 Task: Create New Vendor with Vendor Name: Quill Corporation, Billing Address Line1: 79 Depot Road, Billing Address Line2: Amarillo, Billing Address Line3: NY 10977
Action: Mouse moved to (157, 27)
Screenshot: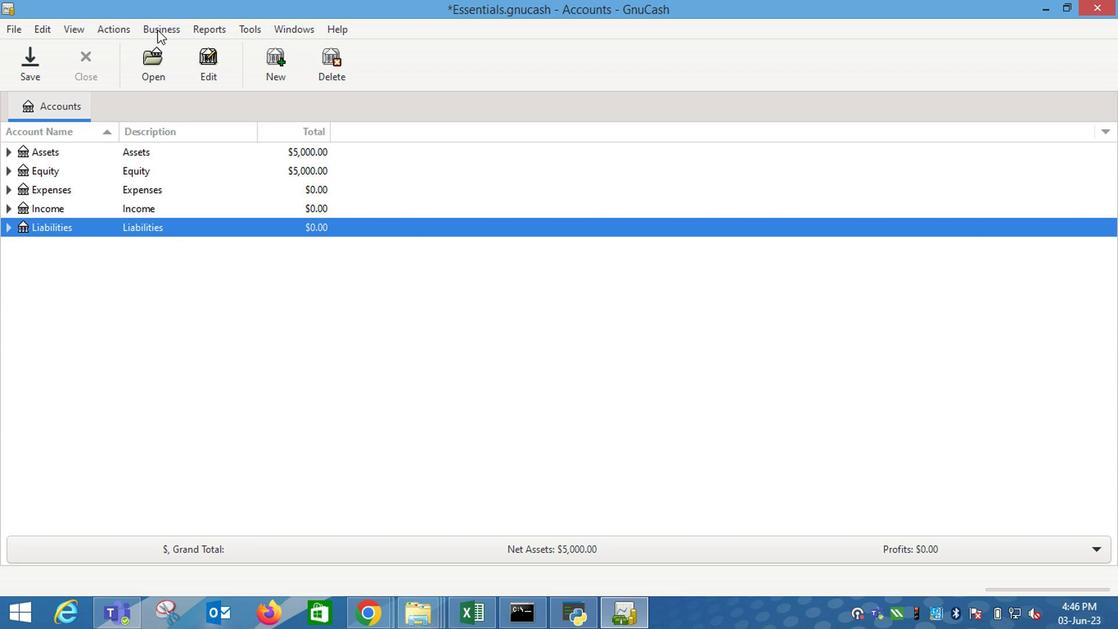 
Action: Mouse pressed left at (157, 27)
Screenshot: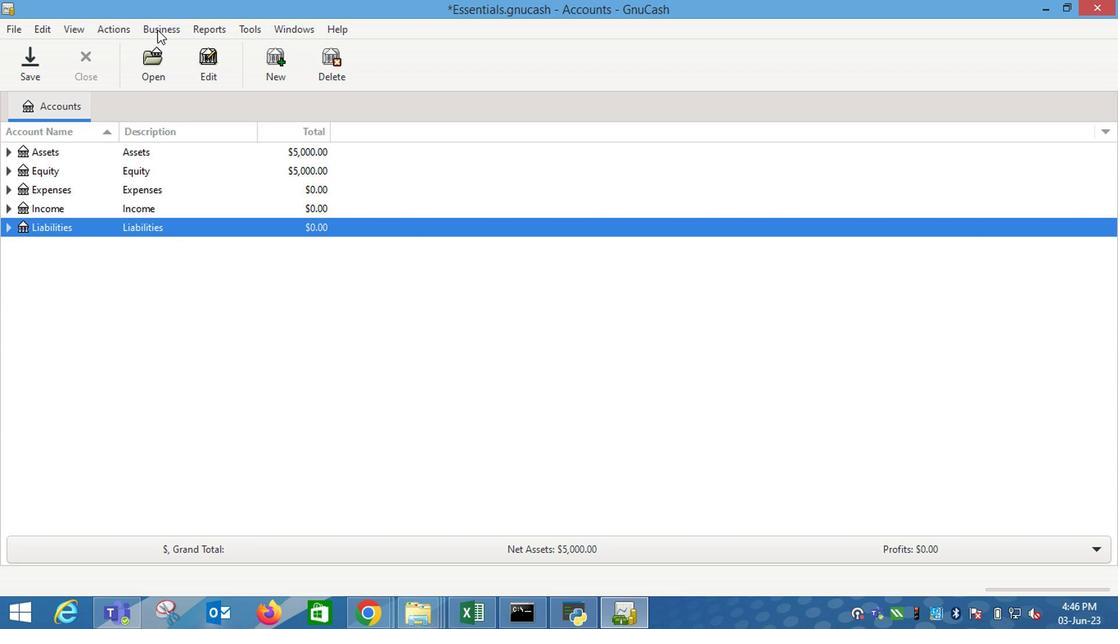 
Action: Mouse moved to (362, 96)
Screenshot: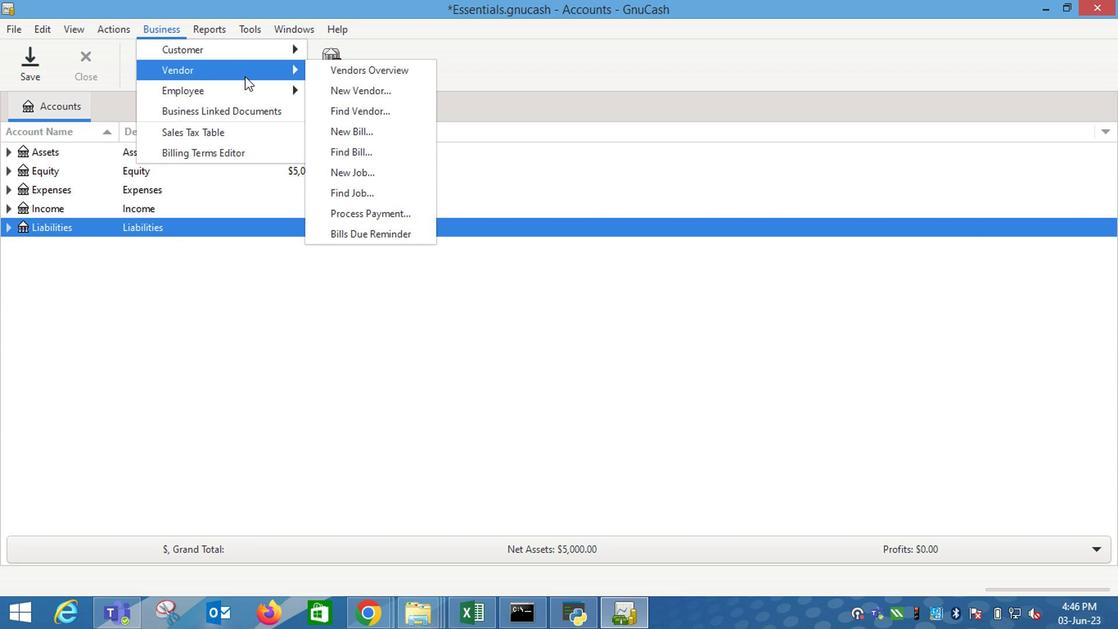 
Action: Mouse pressed left at (362, 96)
Screenshot: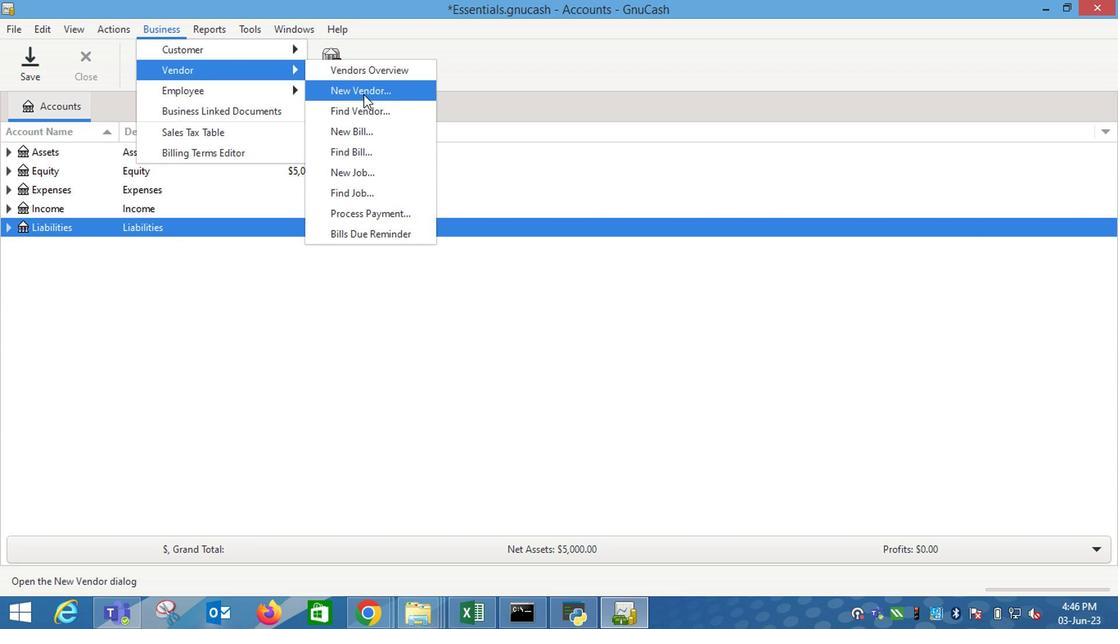 
Action: Mouse moved to (792, 295)
Screenshot: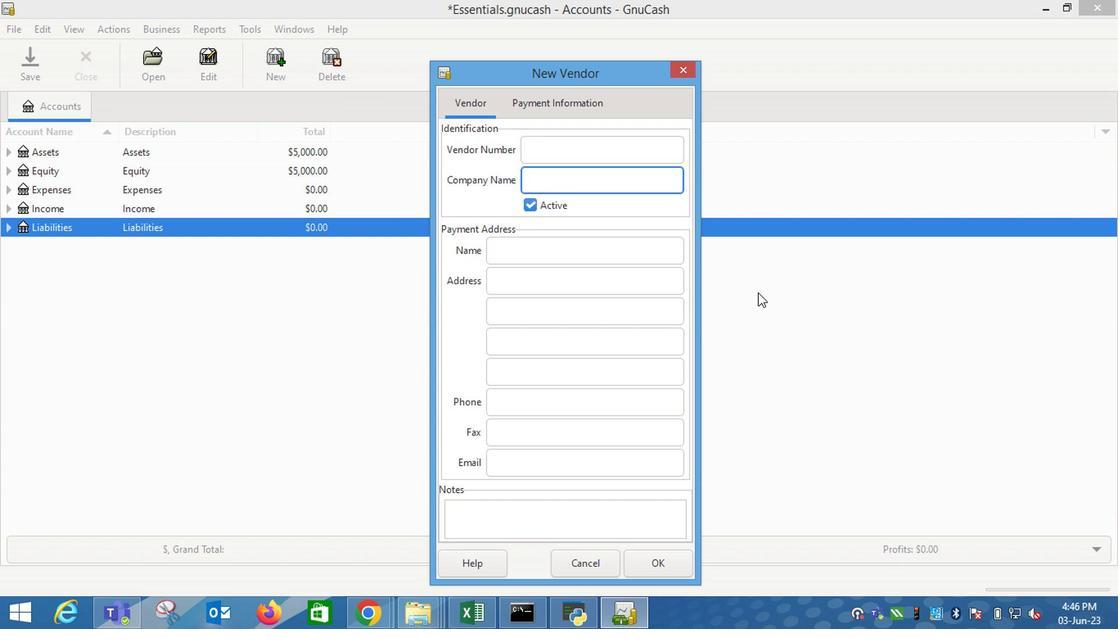 
Action: Key pressed <Key.shift_r>Quill<Key.space><Key.shift_r>Corporation<Key.tab><Key.tab><Key.tab>79<Key.space><Key.shift_r>Depot<Key.space><Key.shift_r>Road<Key.tab><Key.shift_r>Amarillo<Key.tab><Key.shift_r>NY<Key.space>10977
Screenshot: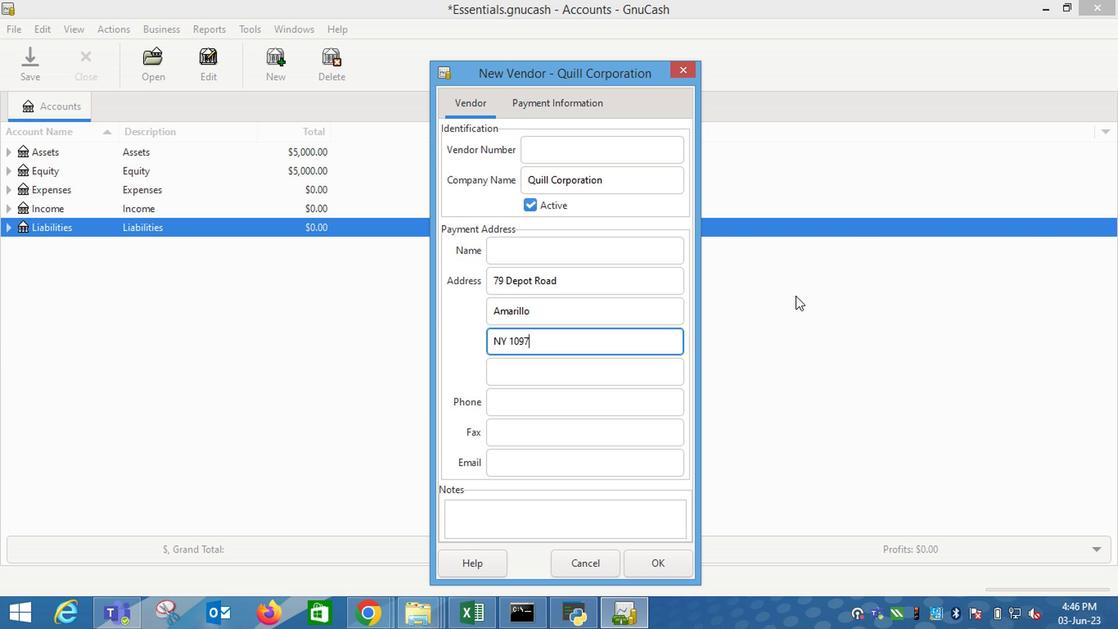 
Action: Mouse moved to (563, 109)
Screenshot: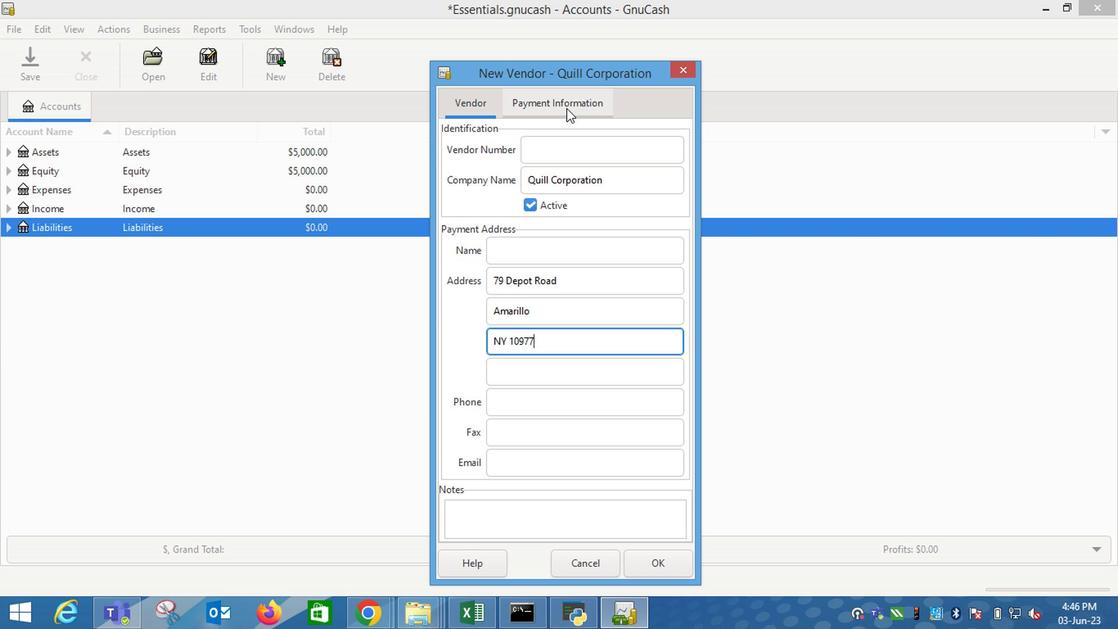 
Action: Mouse pressed left at (563, 109)
Screenshot: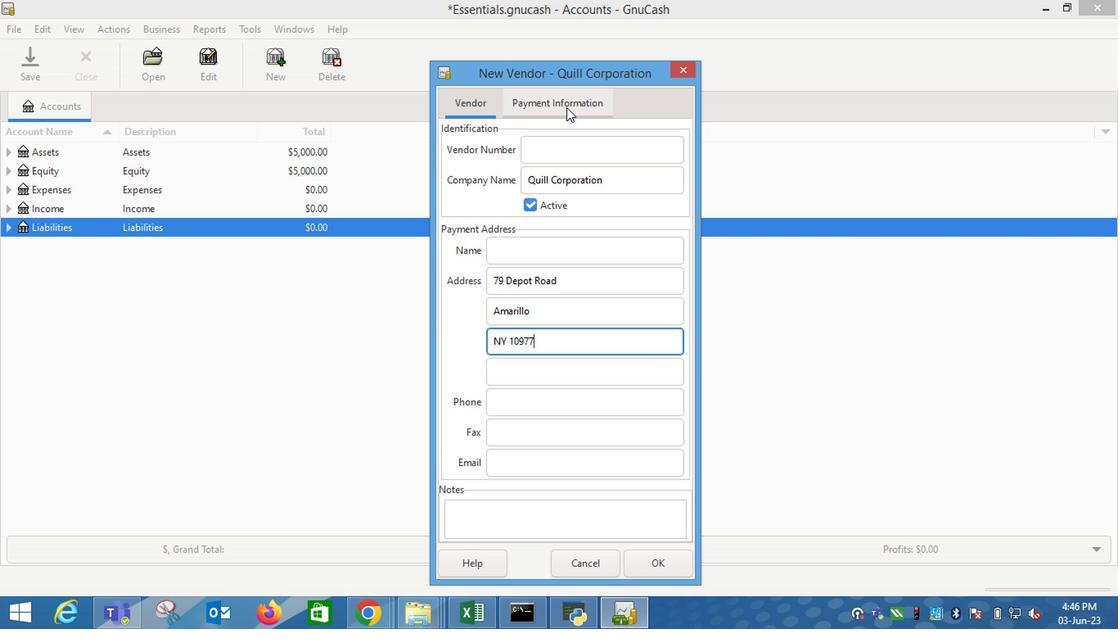 
Action: Mouse moved to (658, 577)
Screenshot: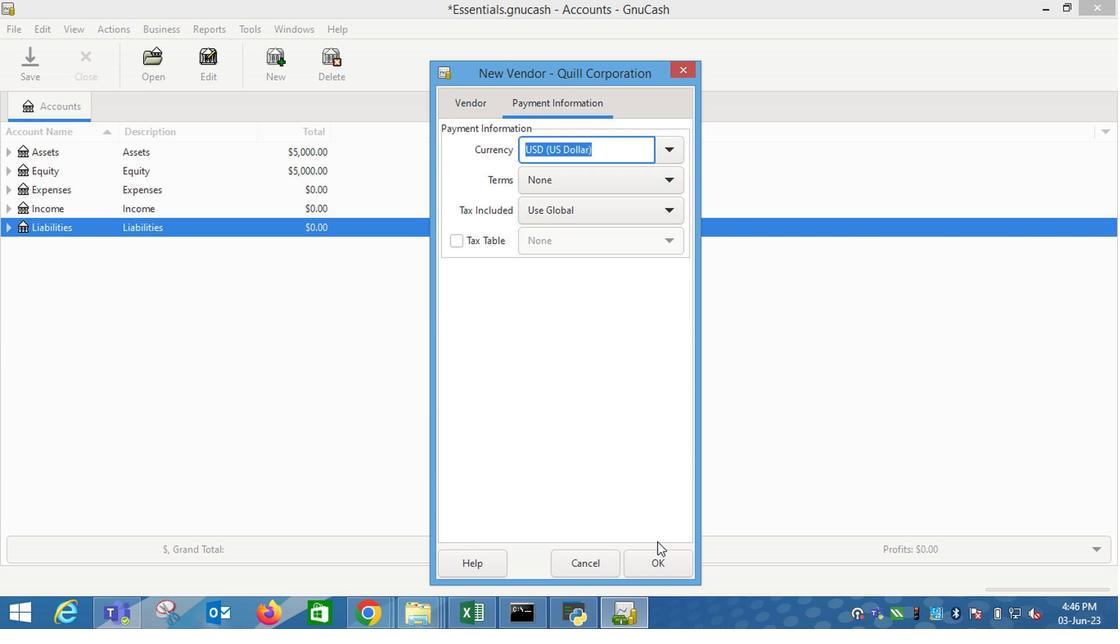 
Action: Mouse pressed left at (658, 577)
Screenshot: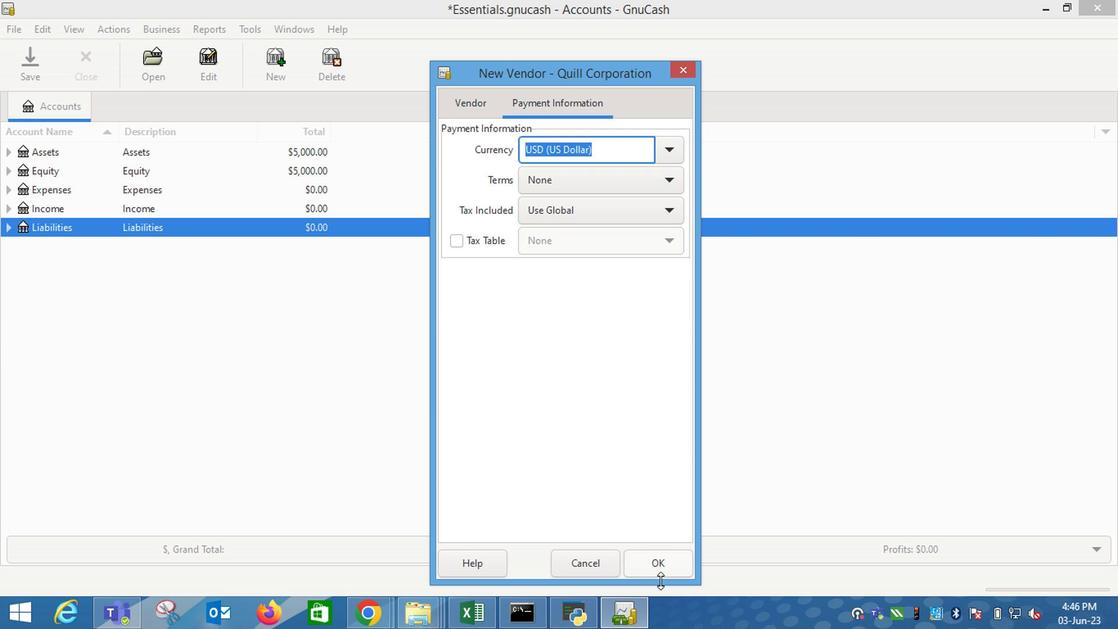
Action: Mouse moved to (662, 565)
Screenshot: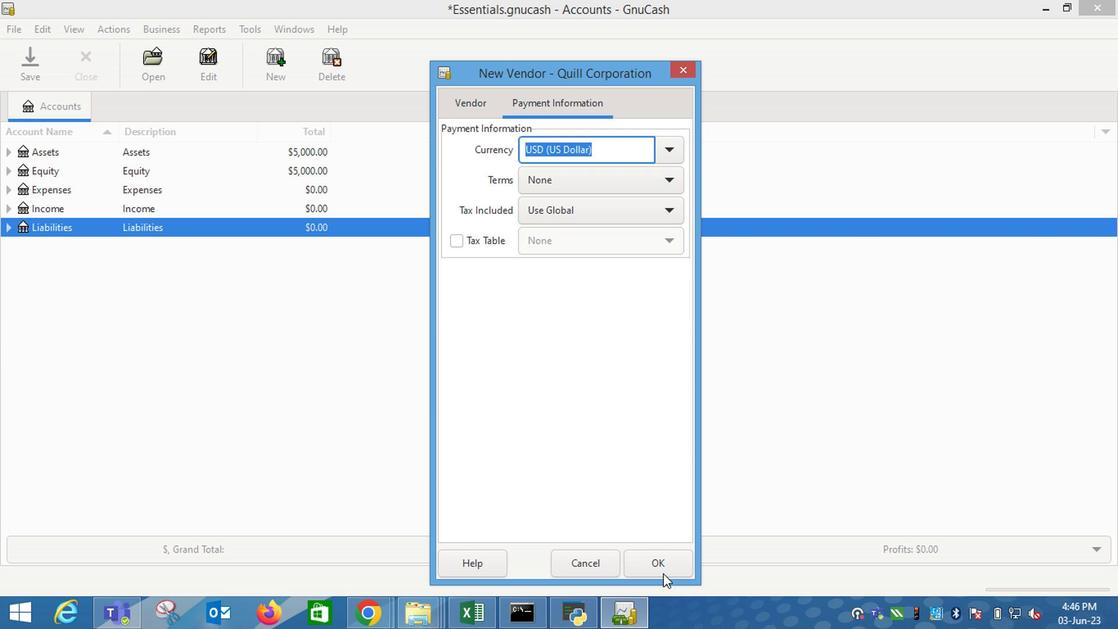 
Action: Mouse pressed left at (662, 565)
Screenshot: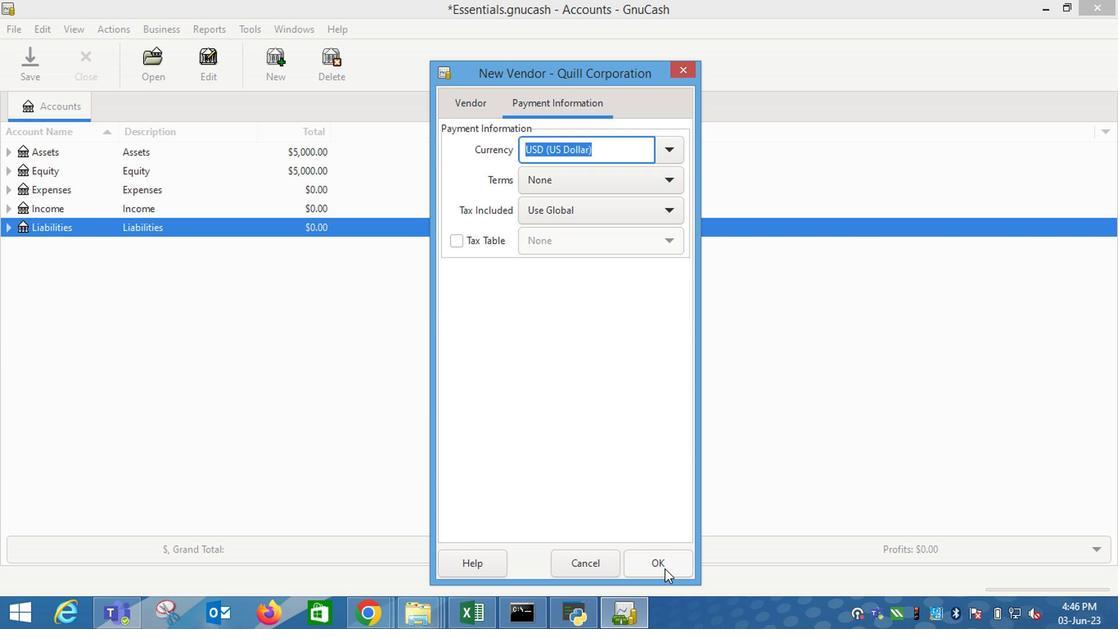 
